 Task: Click the Import new iMovie for iOS project types in What's New in iMovie
Action: Mouse moved to (280, 196)
Screenshot: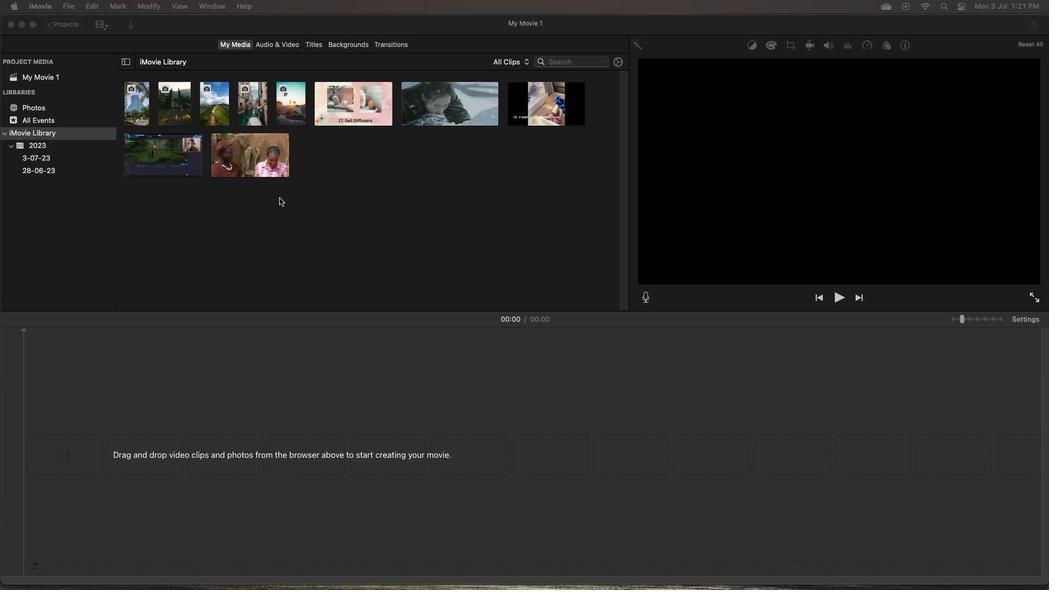 
Action: Mouse pressed left at (280, 196)
Screenshot: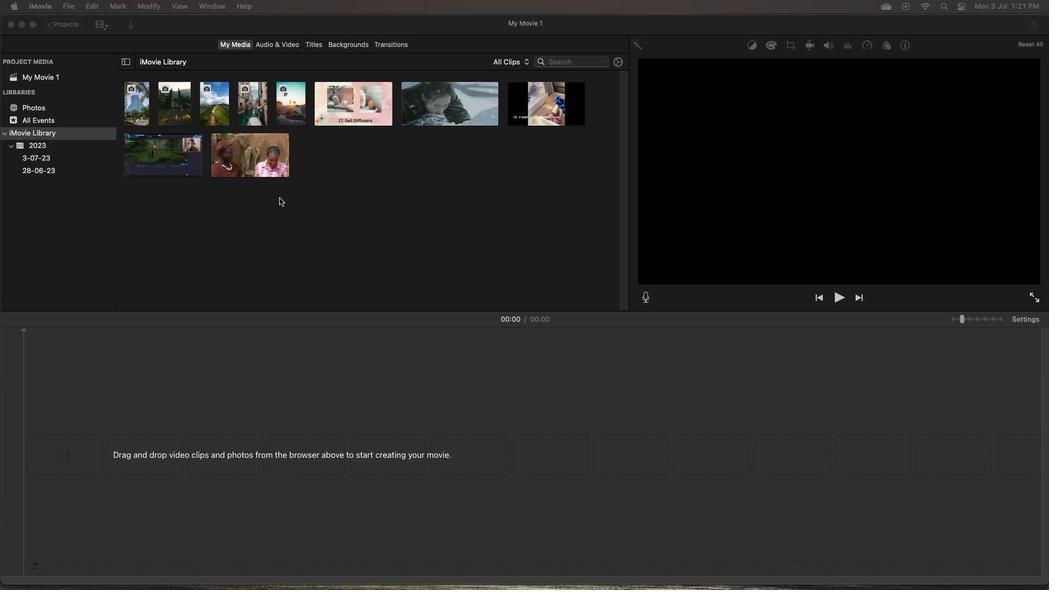 
Action: Mouse moved to (244, 4)
Screenshot: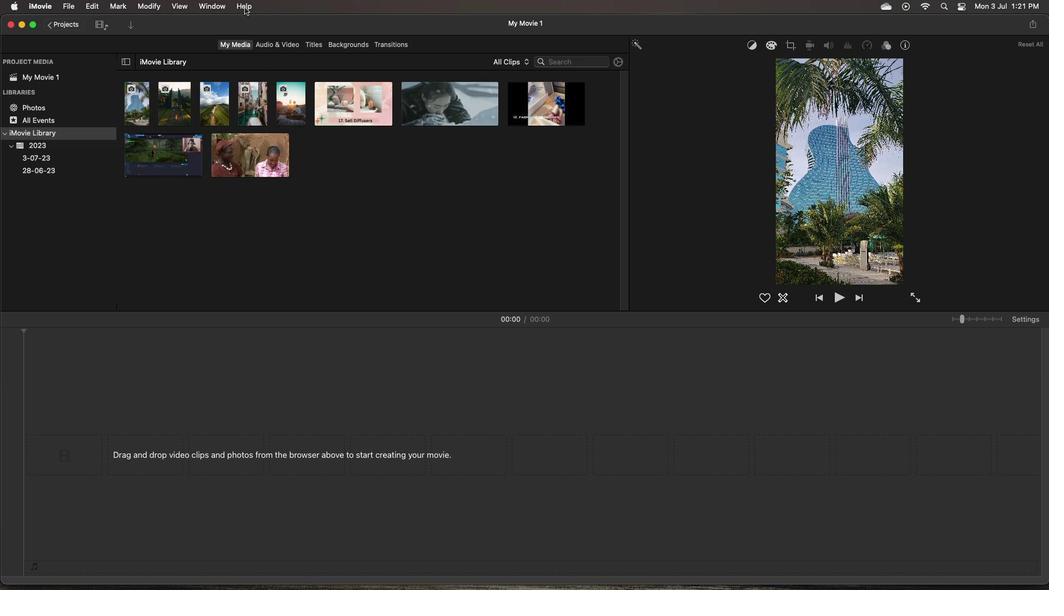 
Action: Mouse pressed left at (244, 4)
Screenshot: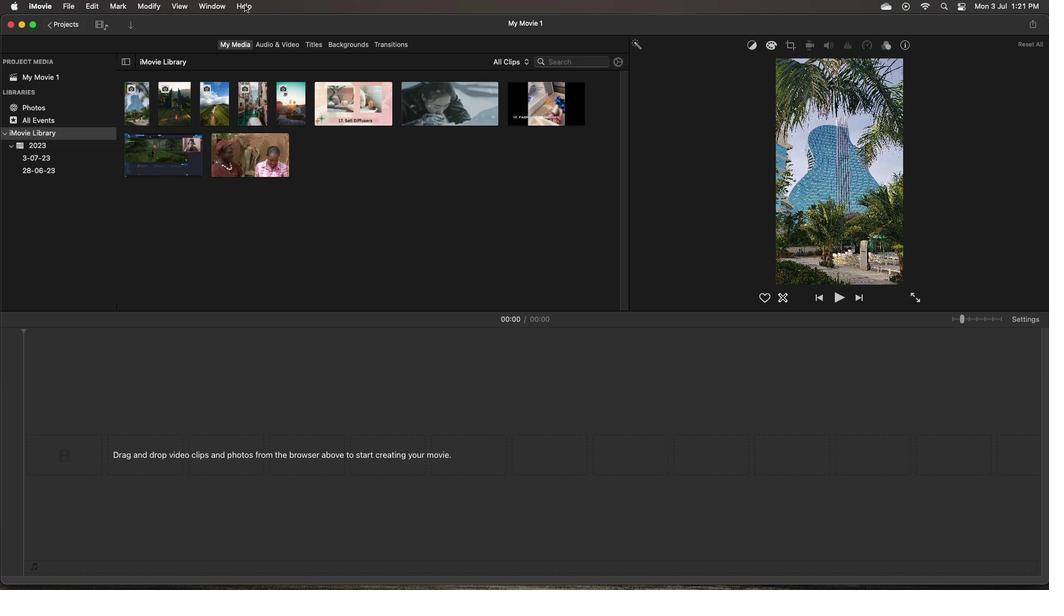 
Action: Mouse moved to (273, 55)
Screenshot: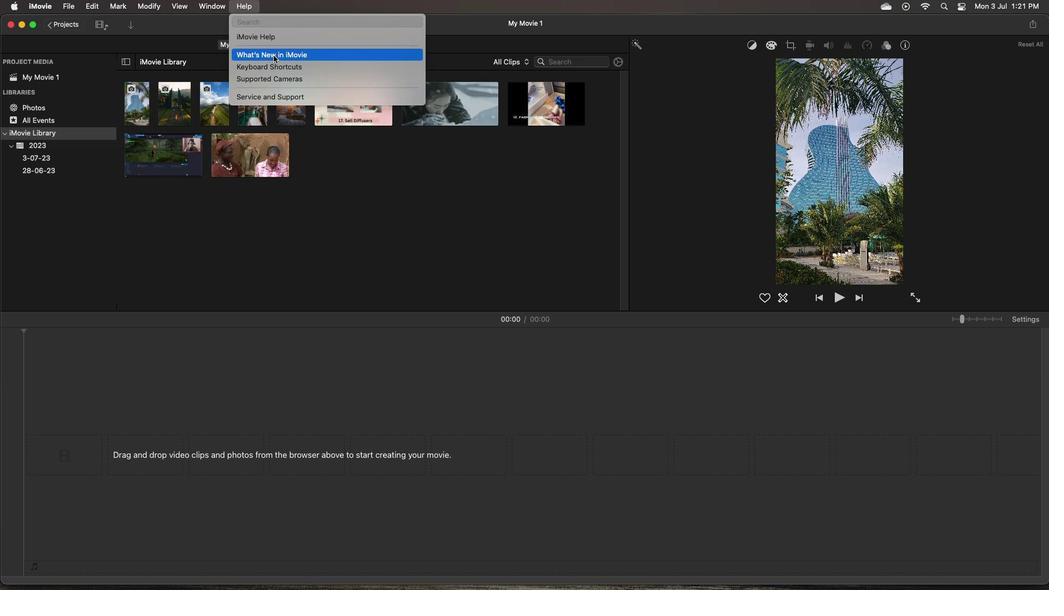 
Action: Mouse pressed left at (273, 55)
Screenshot: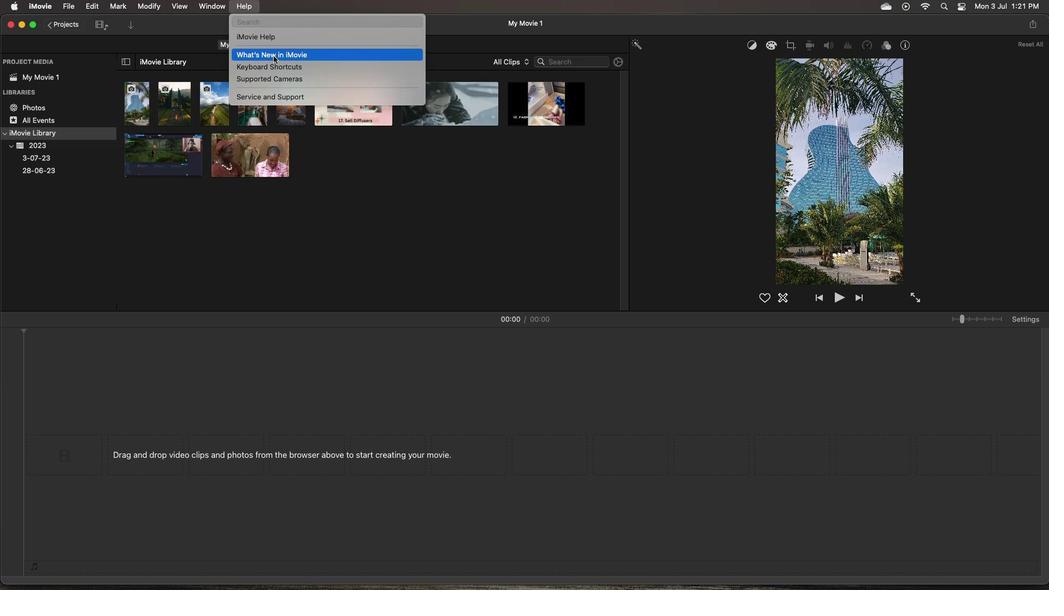 
Action: Mouse moved to (484, 307)
Screenshot: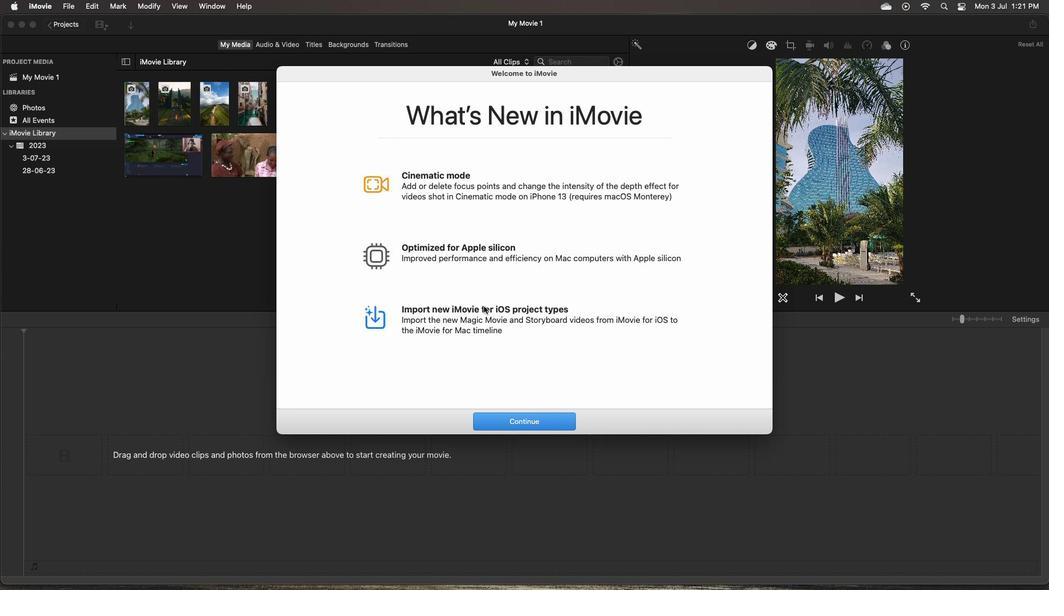 
Action: Mouse pressed left at (484, 307)
Screenshot: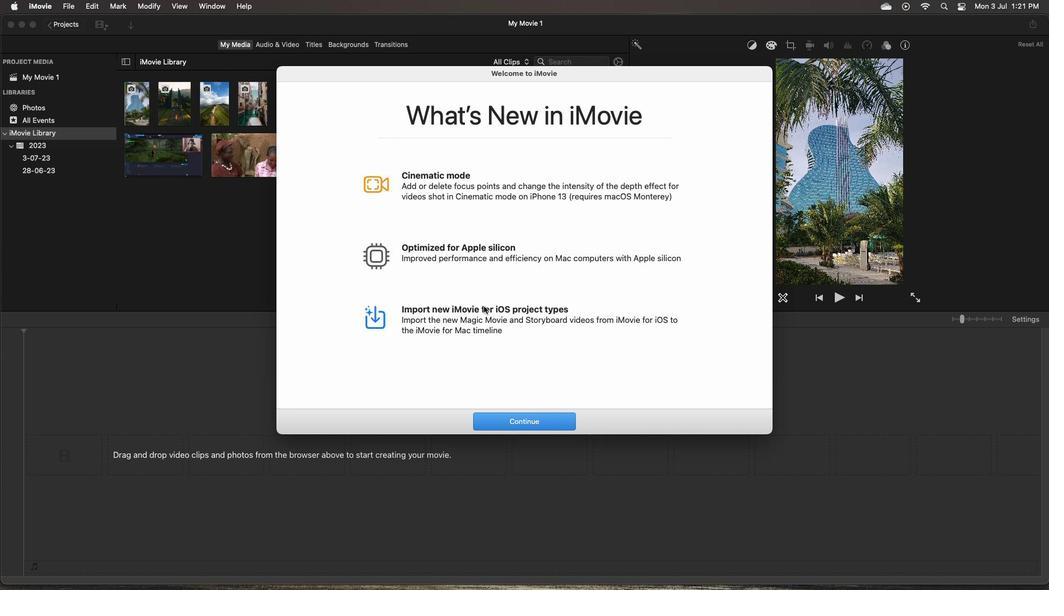 
Action: Mouse moved to (484, 307)
Screenshot: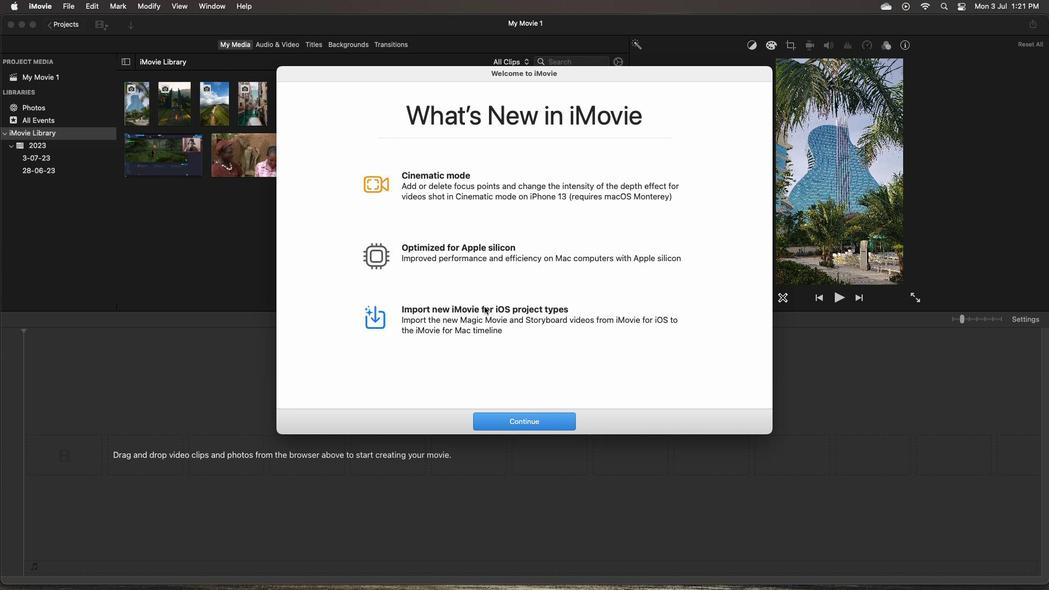 
Action: Mouse pressed left at (484, 307)
Screenshot: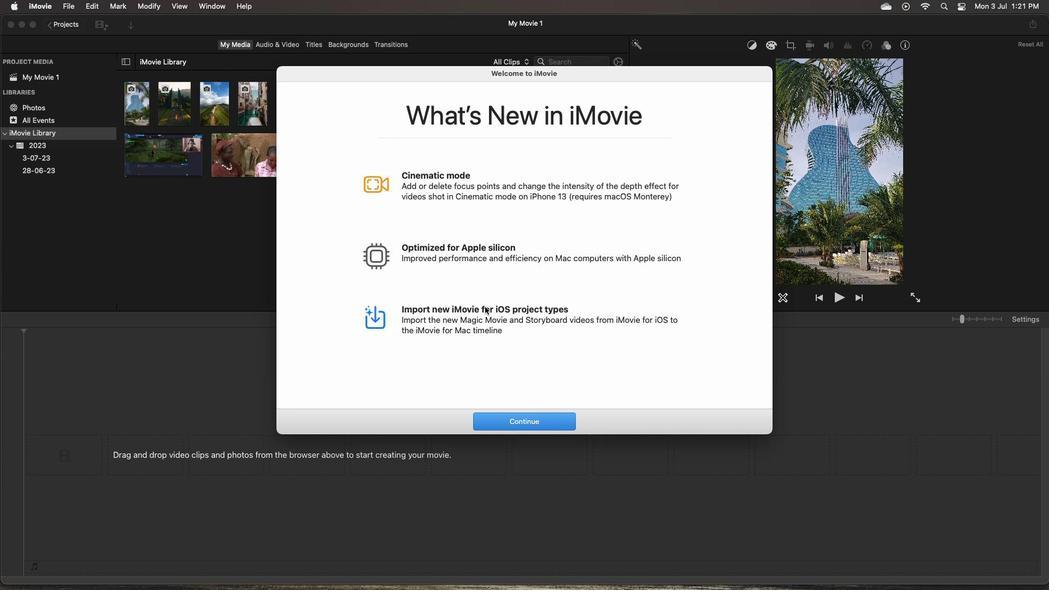 
Action: Mouse moved to (504, 424)
Screenshot: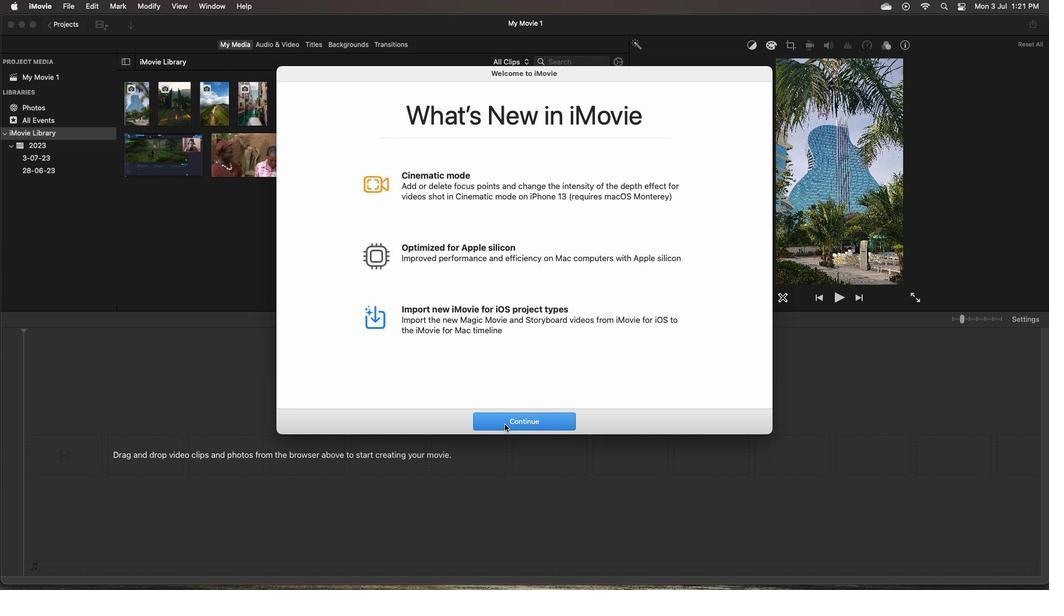 
Action: Mouse pressed left at (504, 424)
Screenshot: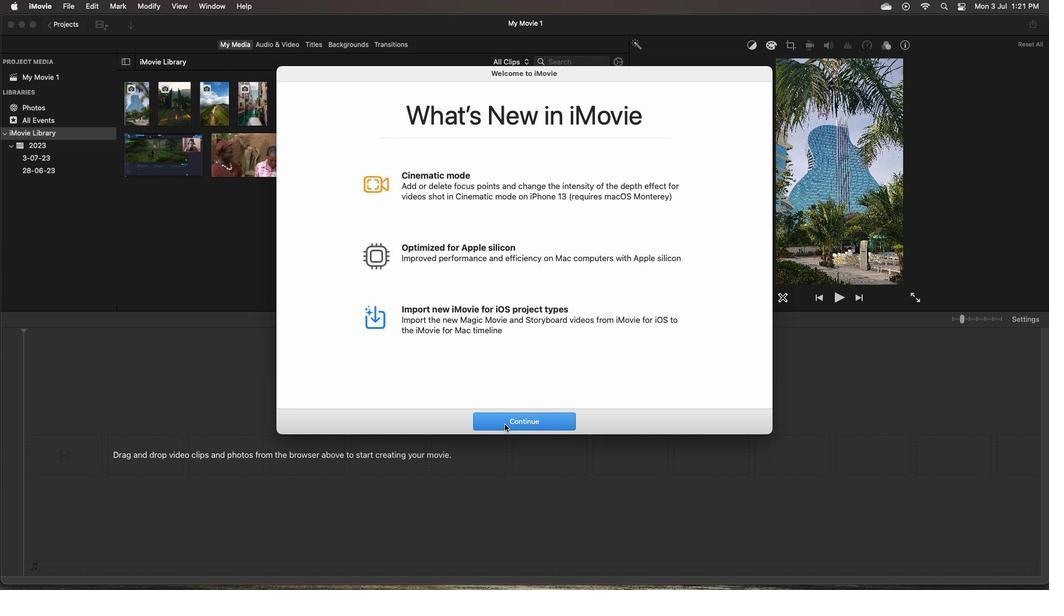 
Action: Mouse moved to (505, 424)
Screenshot: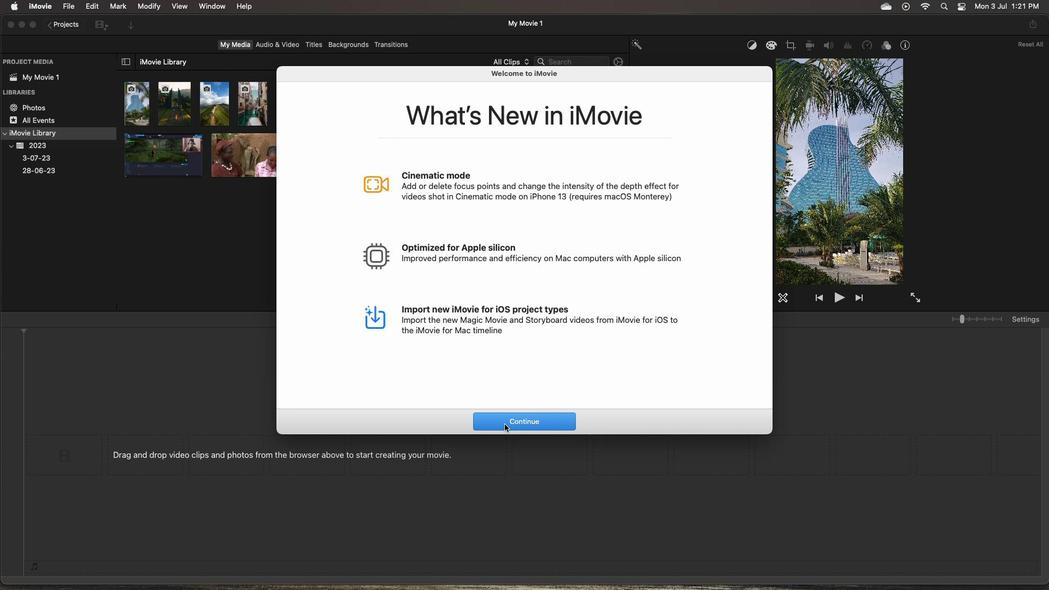 
